 Task: Add a condition where "Hours since created Greater than One hundred" in unsolved tickets in your groups.
Action: Mouse moved to (125, 381)
Screenshot: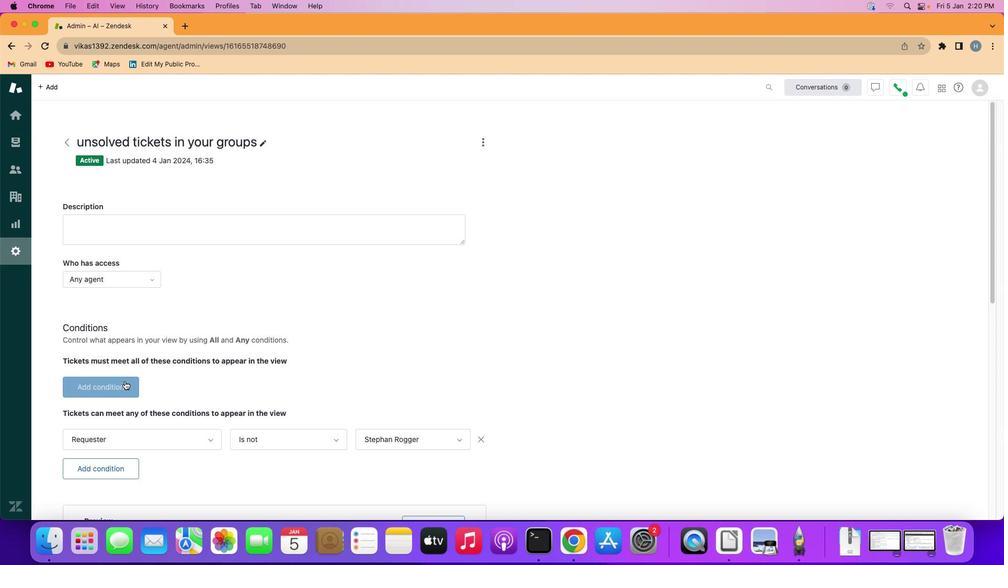
Action: Mouse pressed left at (125, 381)
Screenshot: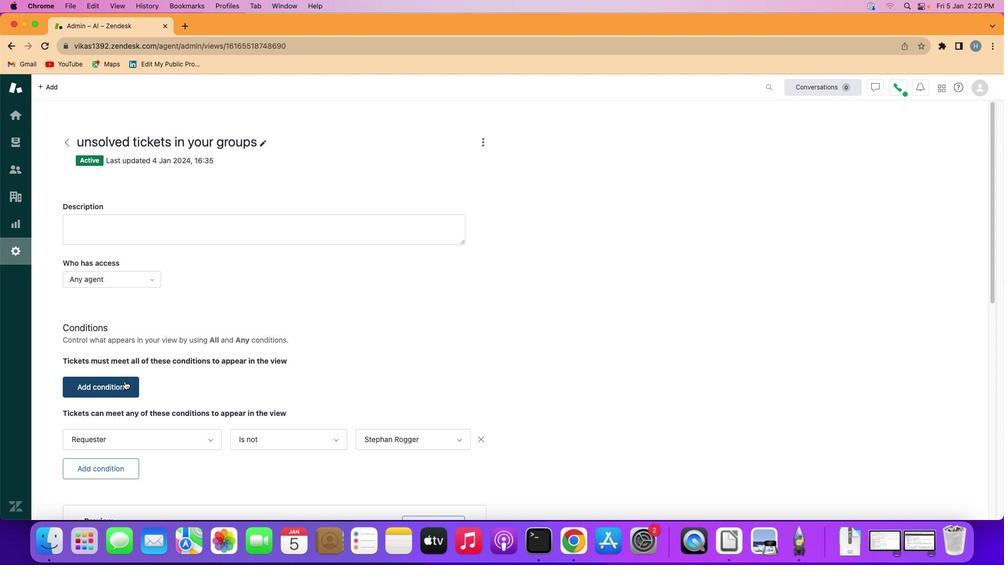 
Action: Mouse moved to (148, 385)
Screenshot: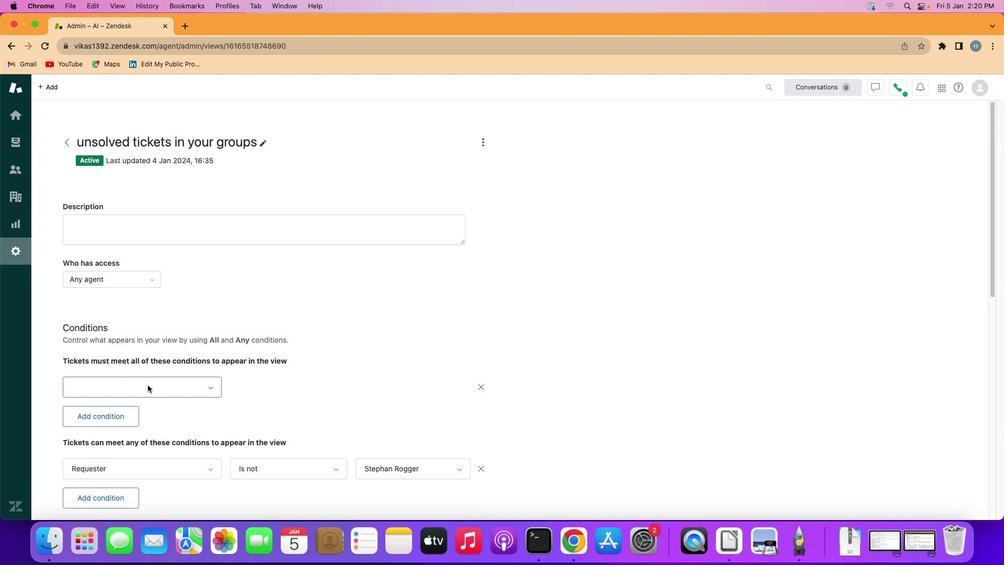 
Action: Mouse pressed left at (148, 385)
Screenshot: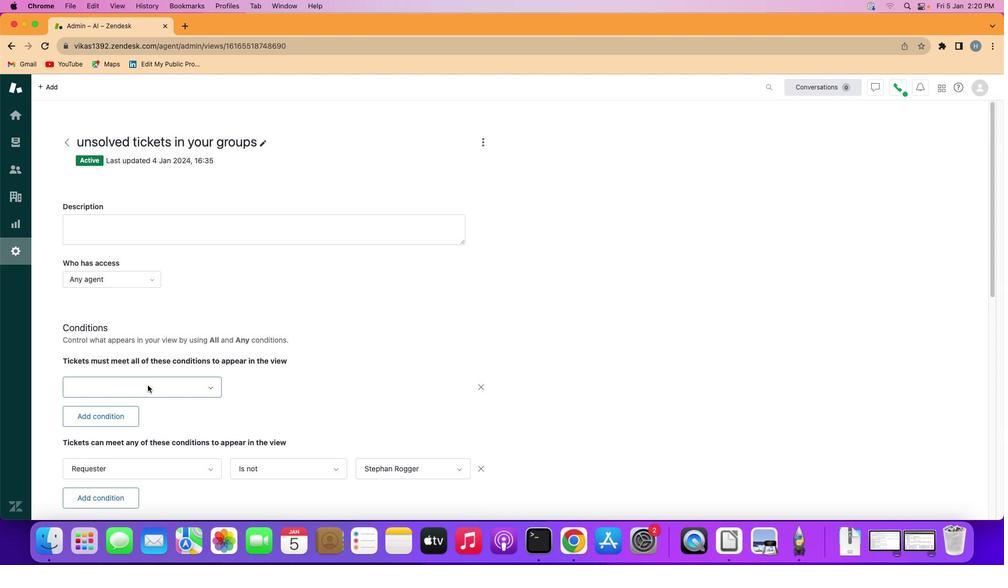 
Action: Mouse moved to (150, 306)
Screenshot: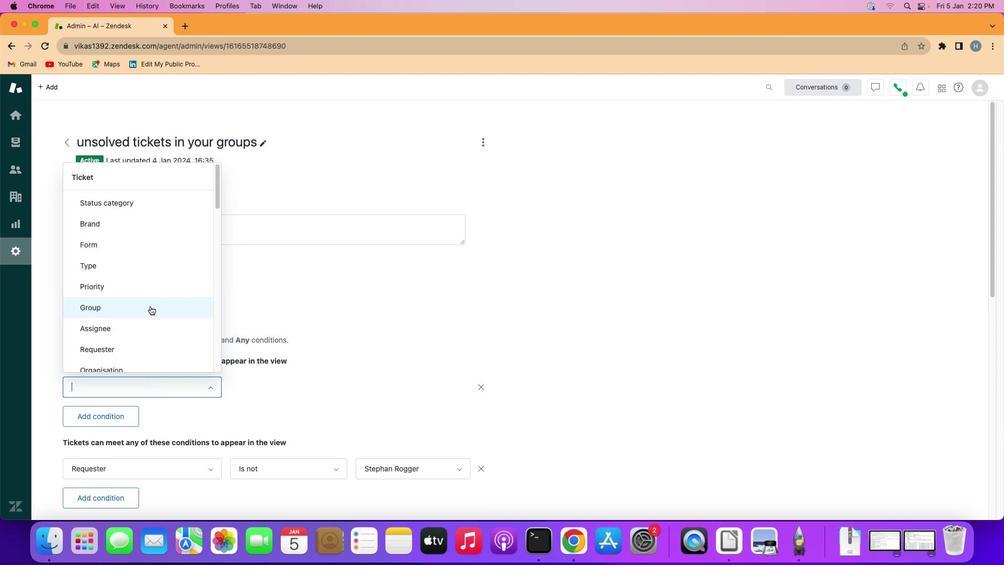 
Action: Mouse scrolled (150, 306) with delta (0, 0)
Screenshot: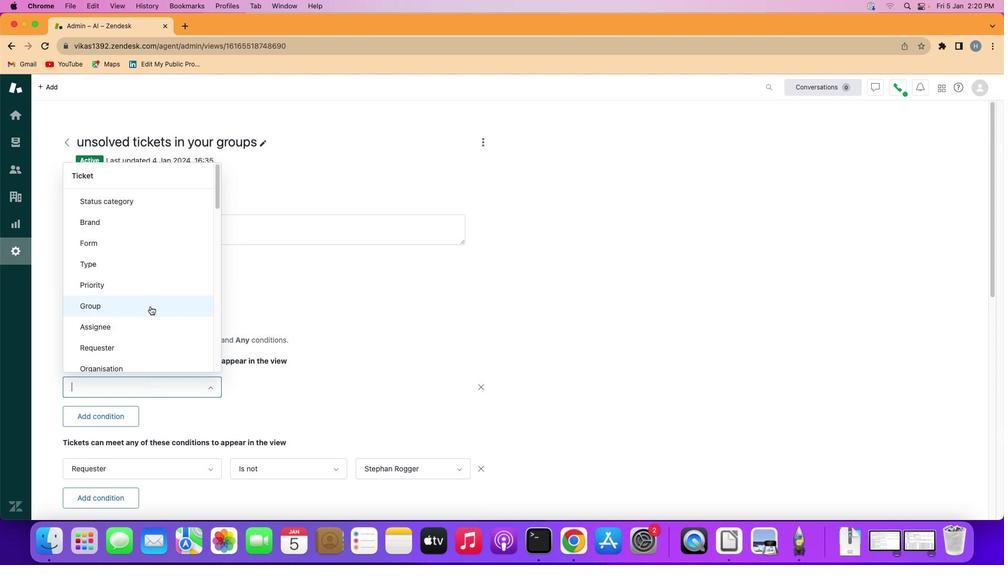 
Action: Mouse scrolled (150, 306) with delta (0, 0)
Screenshot: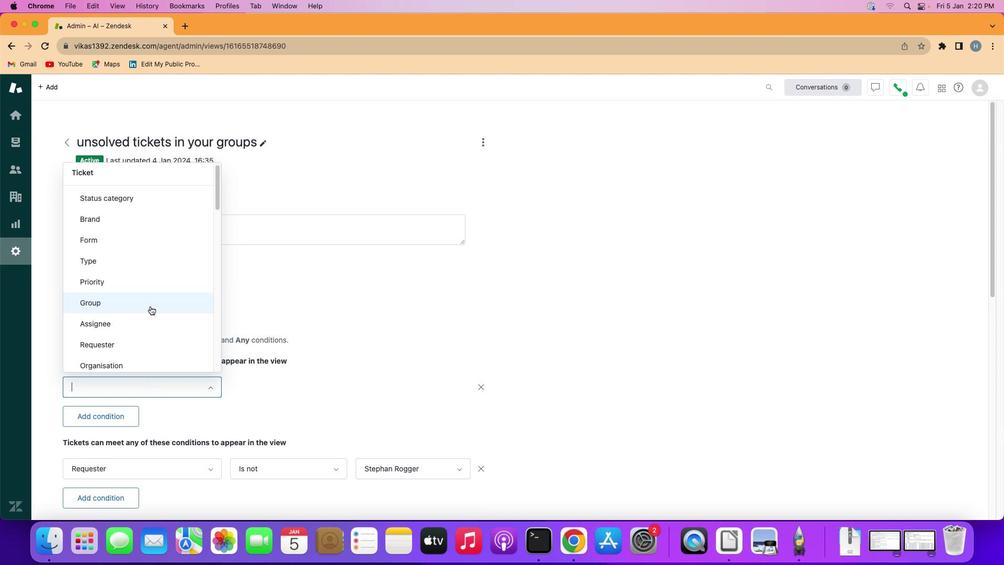 
Action: Mouse scrolled (150, 306) with delta (0, 0)
Screenshot: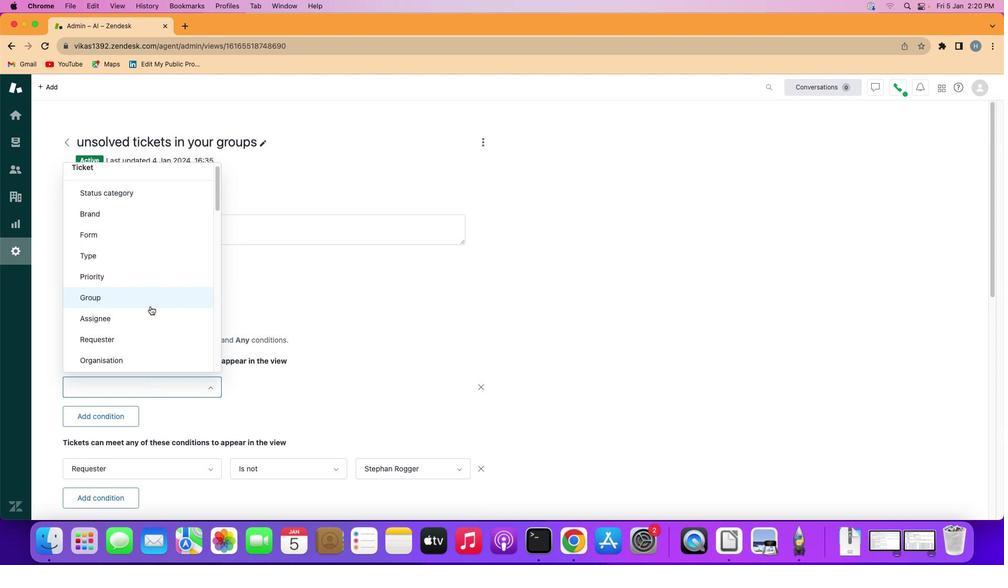 
Action: Mouse scrolled (150, 306) with delta (0, 0)
Screenshot: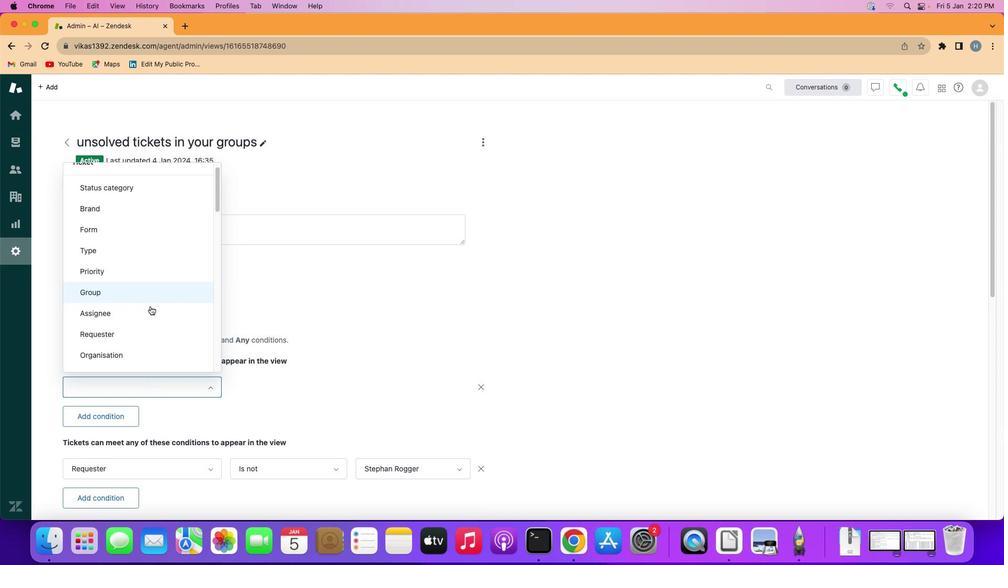 
Action: Mouse scrolled (150, 306) with delta (0, 0)
Screenshot: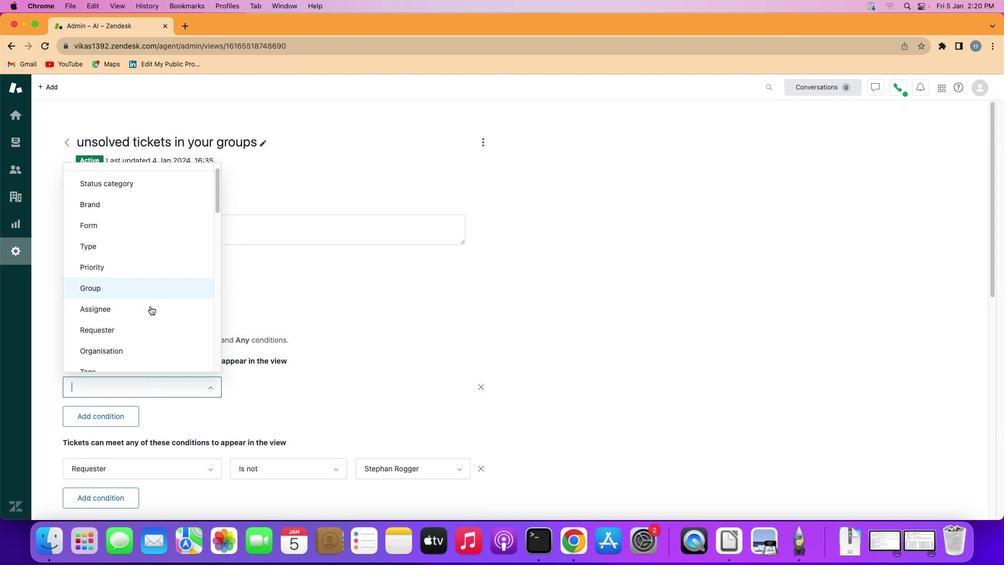 
Action: Mouse scrolled (150, 306) with delta (0, 0)
Screenshot: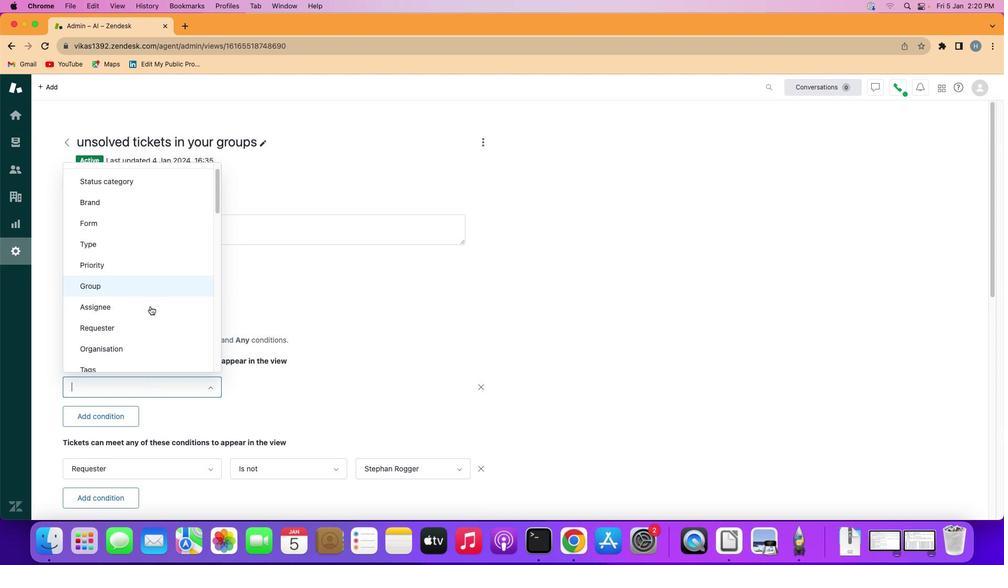 
Action: Mouse scrolled (150, 306) with delta (0, 0)
Screenshot: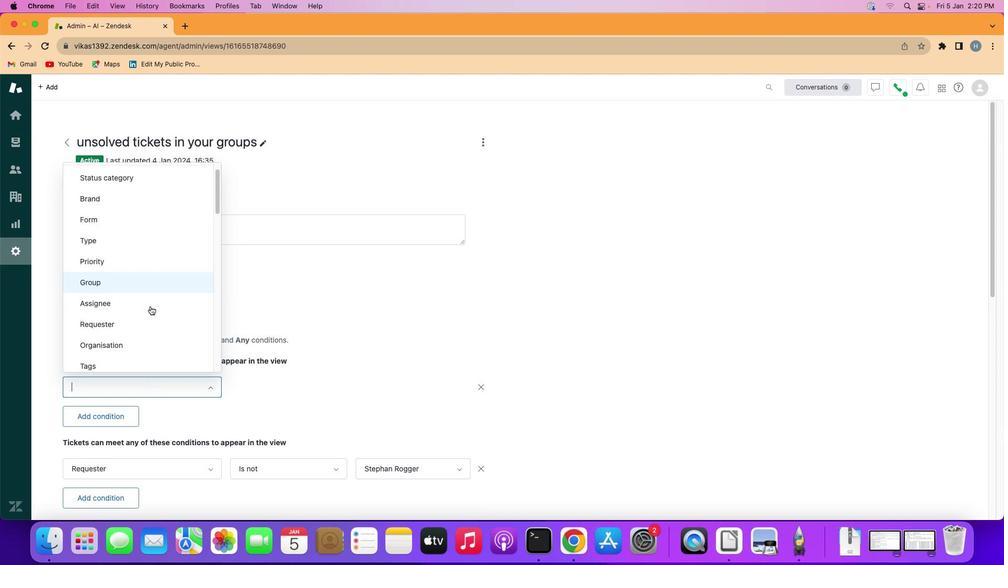 
Action: Mouse scrolled (150, 306) with delta (0, 0)
Screenshot: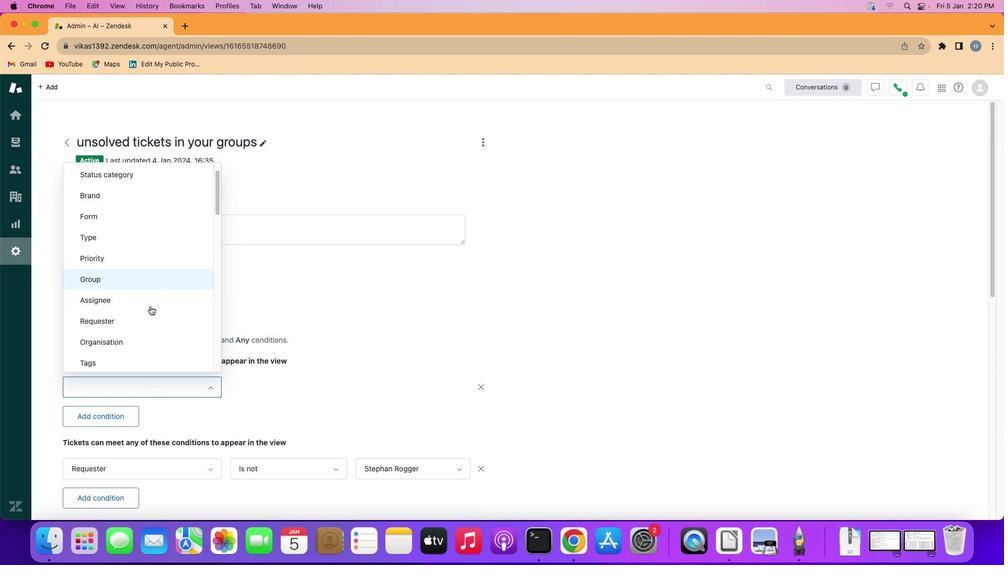 
Action: Mouse scrolled (150, 306) with delta (0, 0)
Screenshot: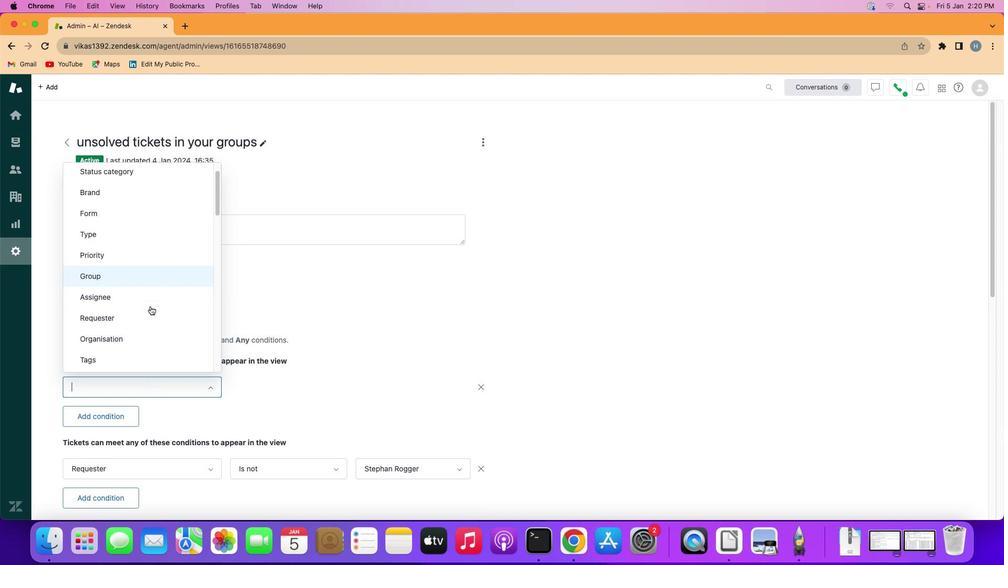 
Action: Mouse scrolled (150, 306) with delta (0, 0)
Screenshot: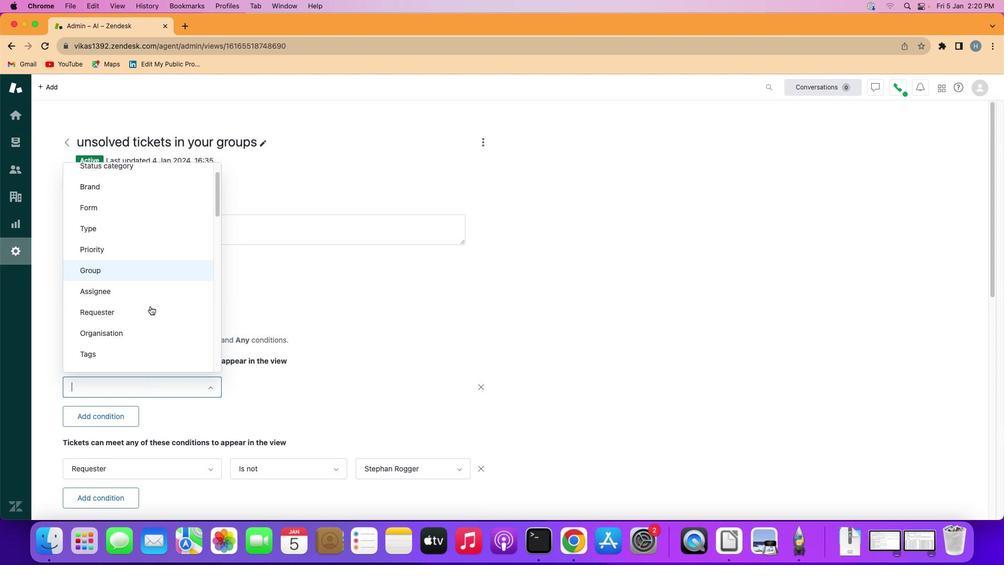 
Action: Mouse scrolled (150, 306) with delta (0, 0)
Screenshot: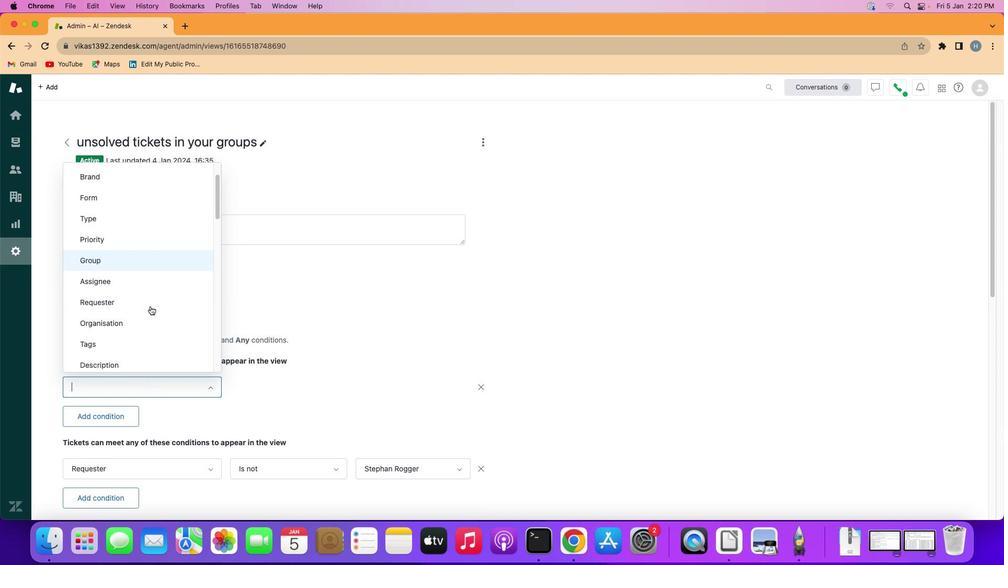 
Action: Mouse scrolled (150, 306) with delta (0, 0)
Screenshot: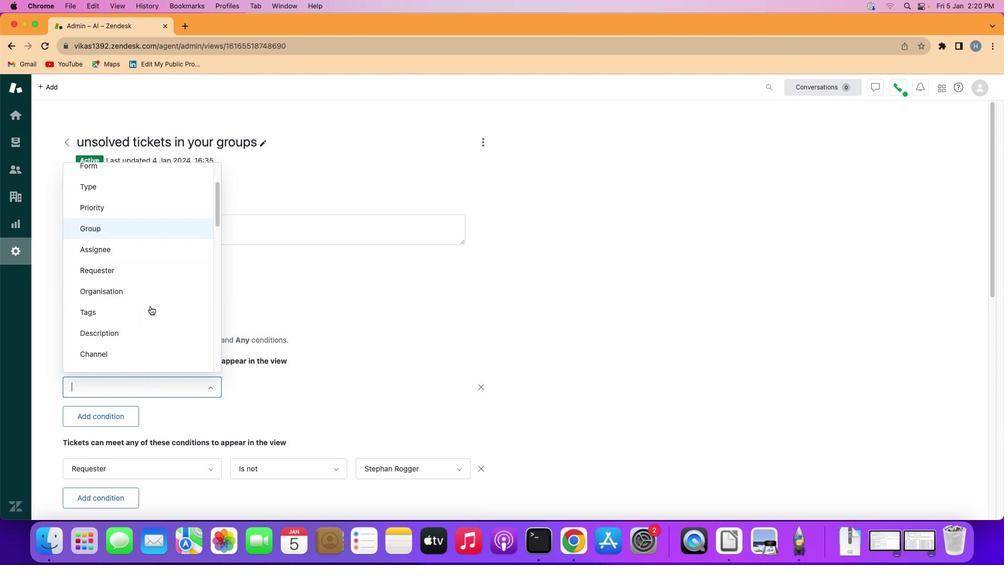 
Action: Mouse scrolled (150, 306) with delta (0, 0)
Screenshot: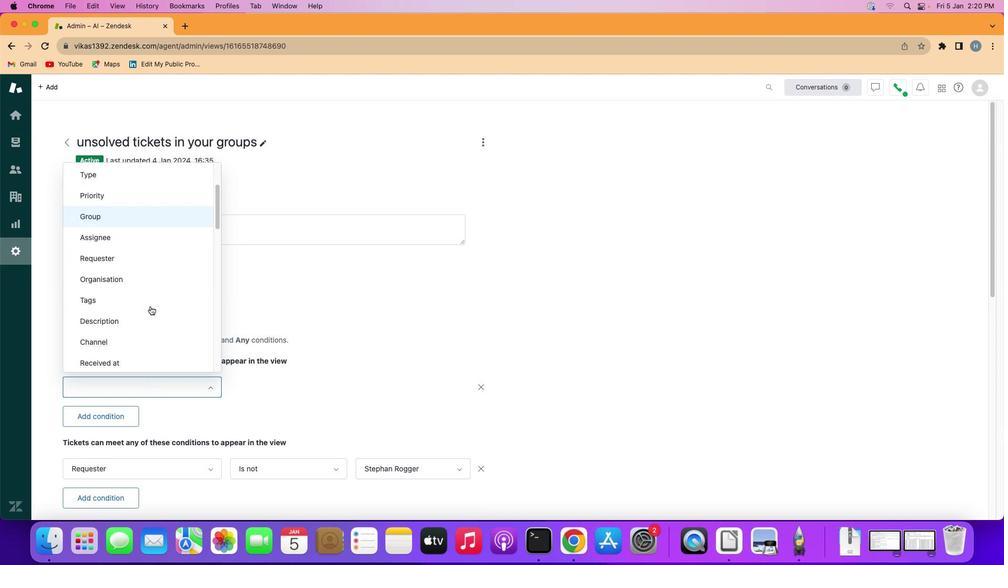 
Action: Mouse scrolled (150, 306) with delta (0, 0)
Screenshot: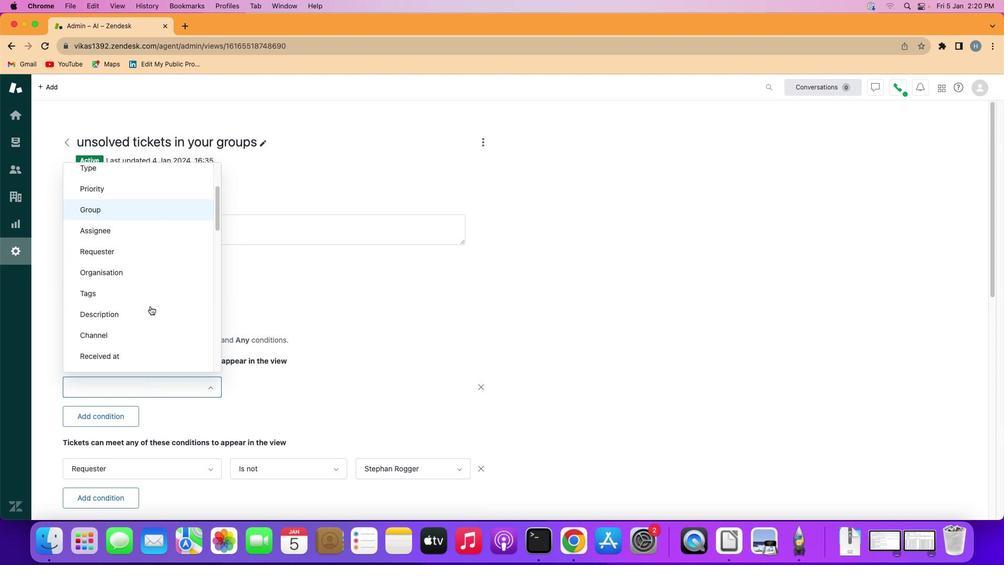 
Action: Mouse scrolled (150, 306) with delta (0, 0)
Screenshot: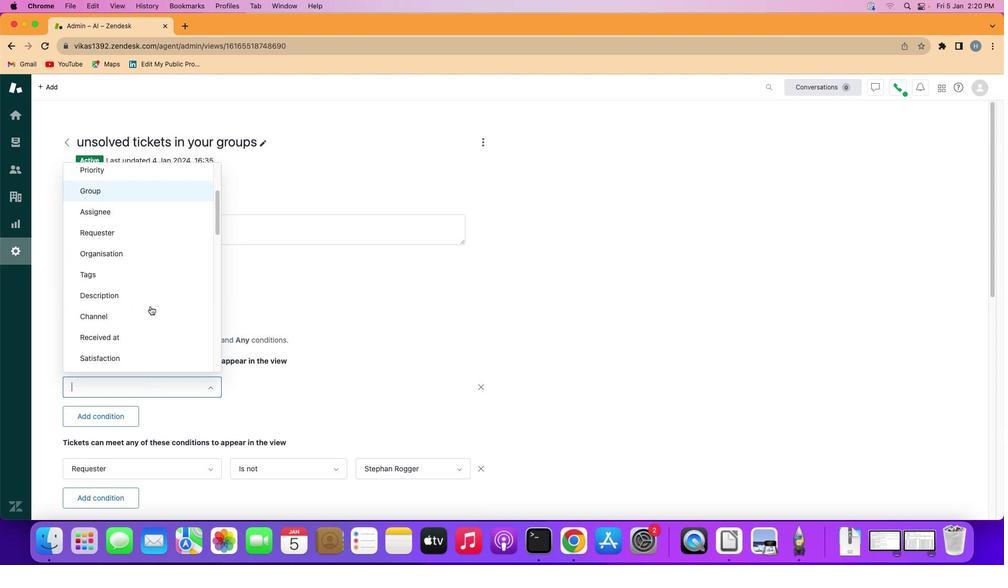 
Action: Mouse scrolled (150, 306) with delta (0, -1)
Screenshot: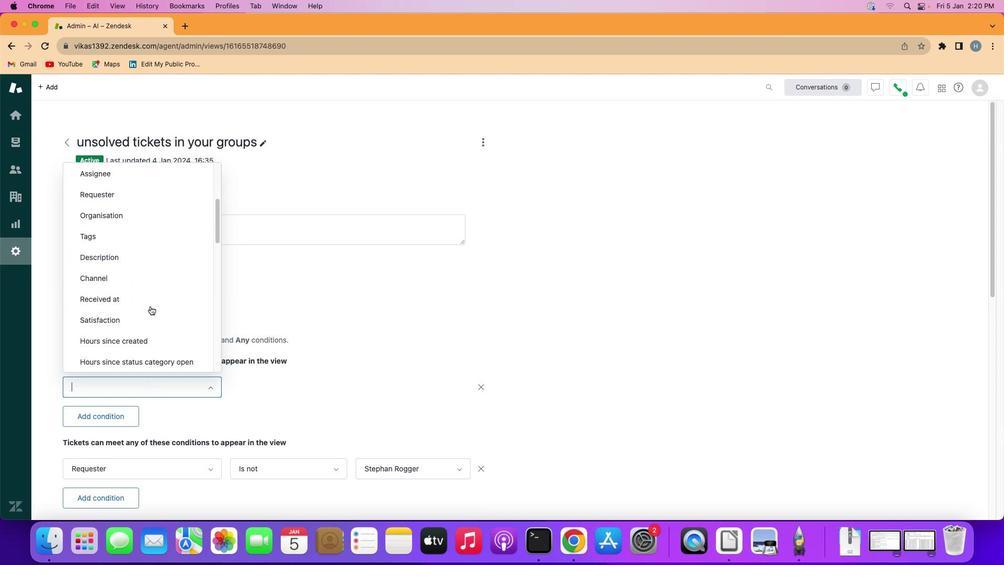 
Action: Mouse moved to (153, 314)
Screenshot: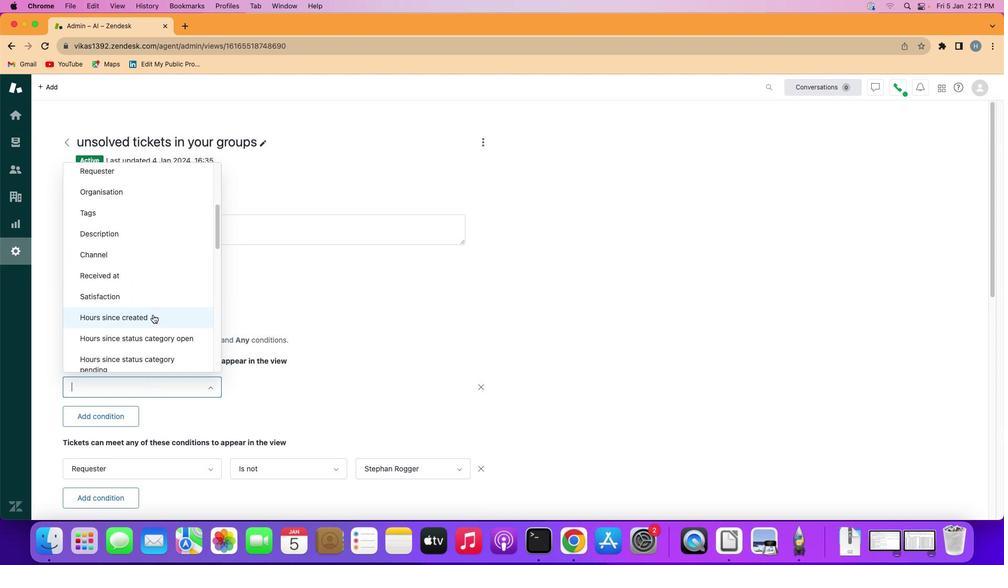 
Action: Mouse pressed left at (153, 314)
Screenshot: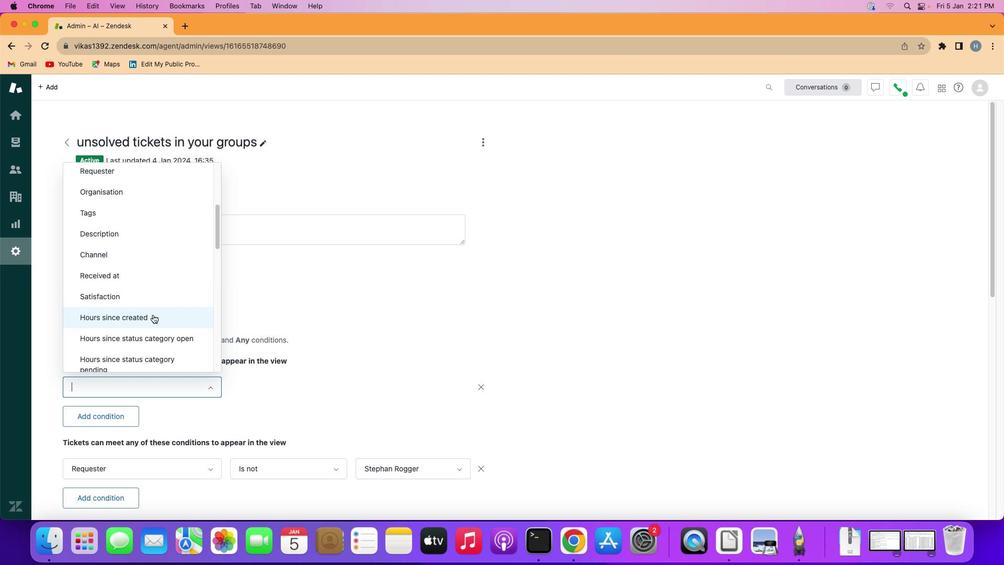 
Action: Mouse moved to (290, 384)
Screenshot: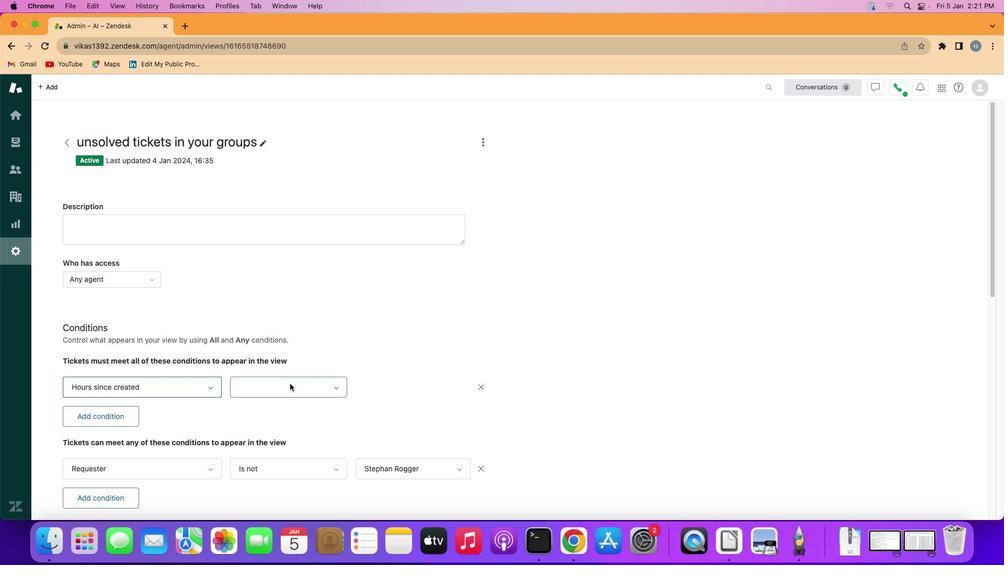 
Action: Mouse pressed left at (290, 384)
Screenshot: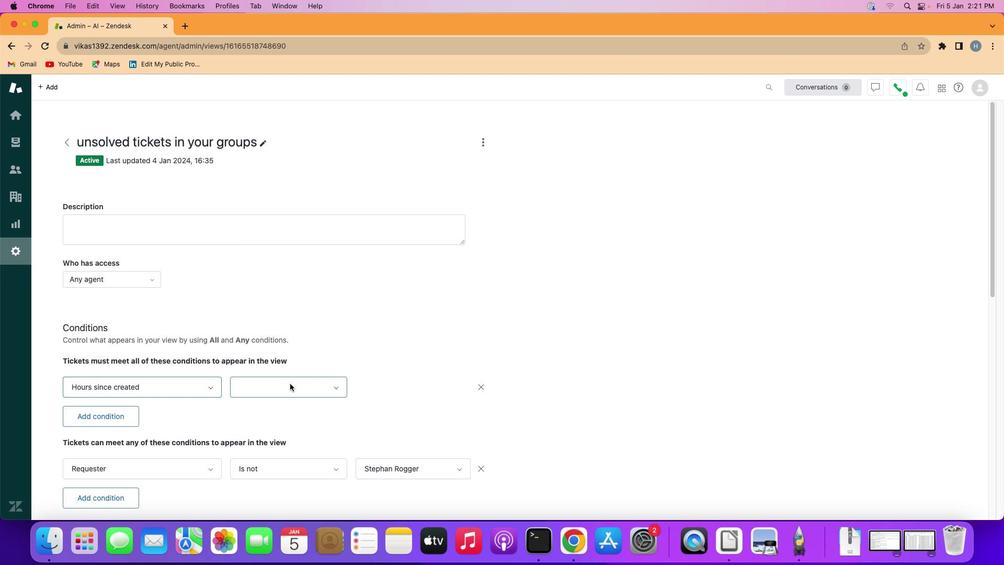 
Action: Mouse moved to (297, 435)
Screenshot: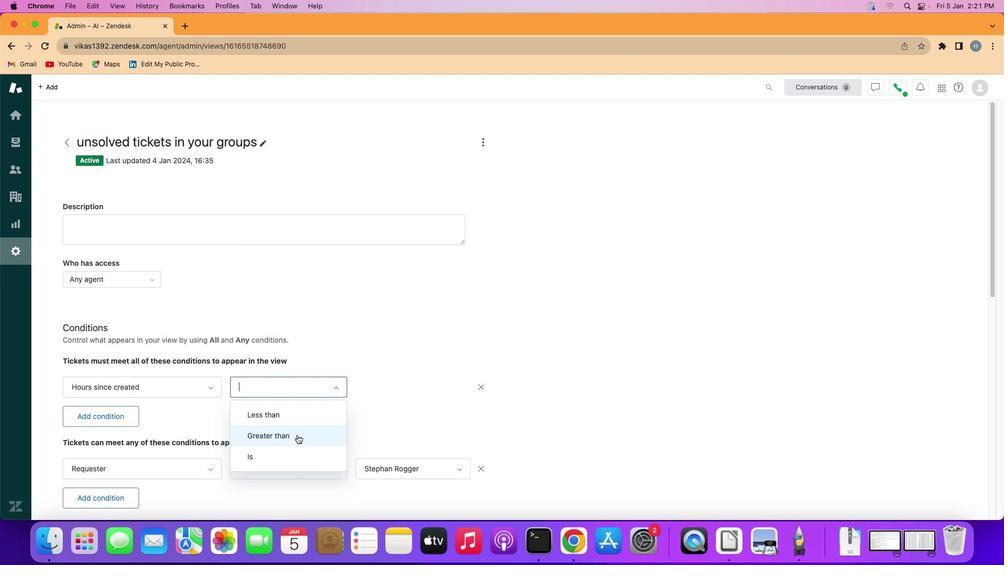 
Action: Mouse pressed left at (297, 435)
Screenshot: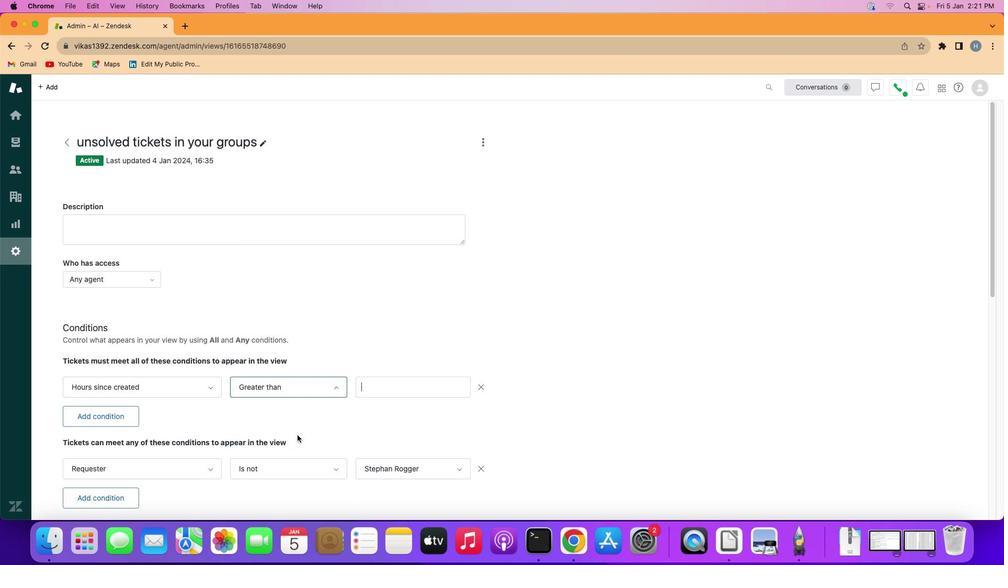 
Action: Mouse moved to (412, 388)
Screenshot: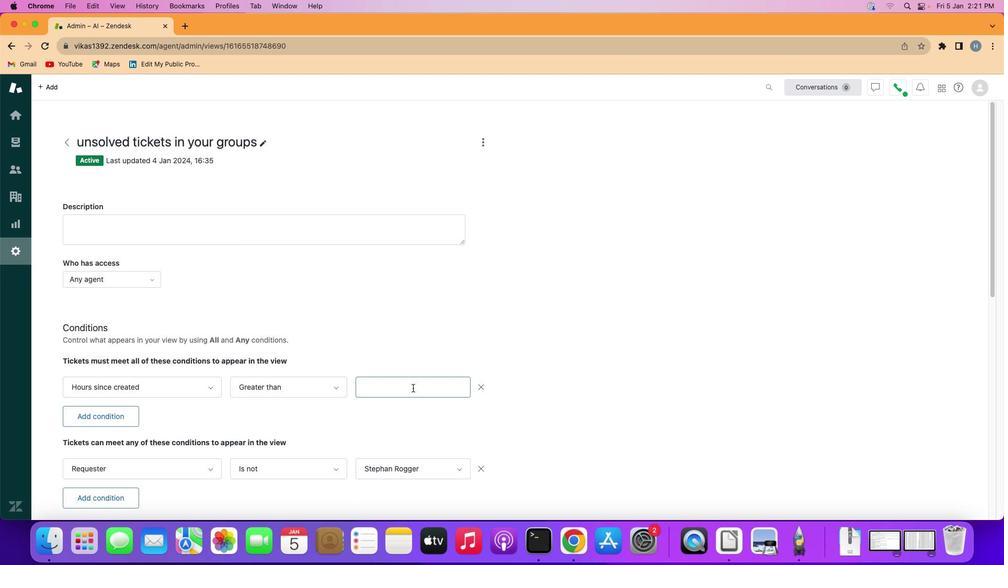 
Action: Mouse pressed left at (412, 388)
Screenshot: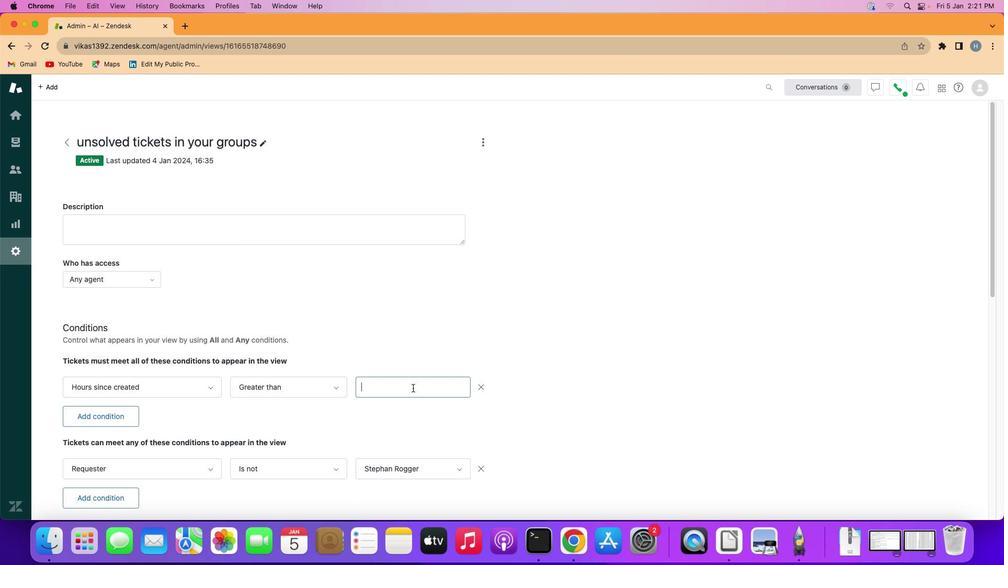 
Action: Mouse moved to (409, 384)
Screenshot: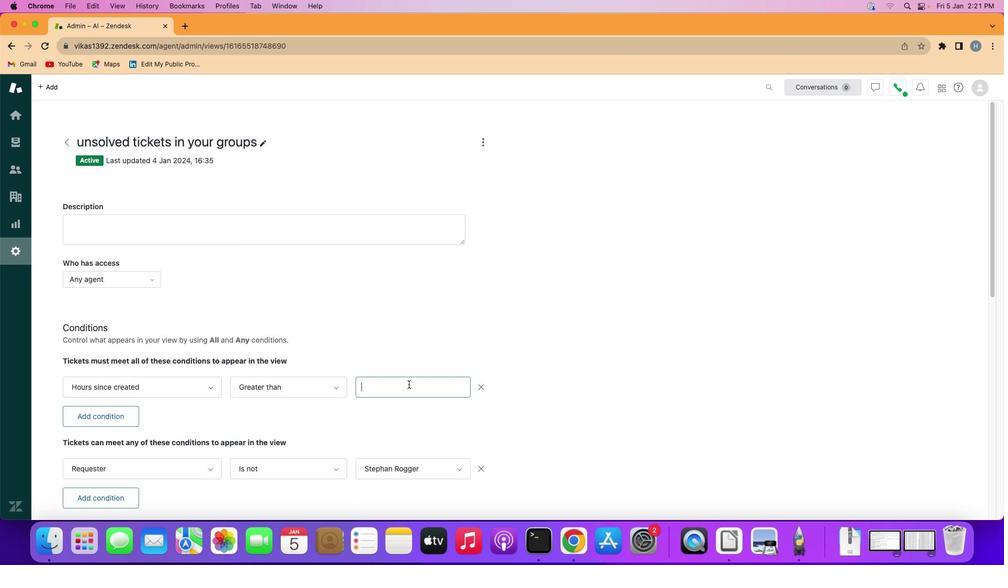 
Action: Key pressed Key.shift'O''n''e'Key.spaceKey.shift'H''u''n''d''r''e''d'
Screenshot: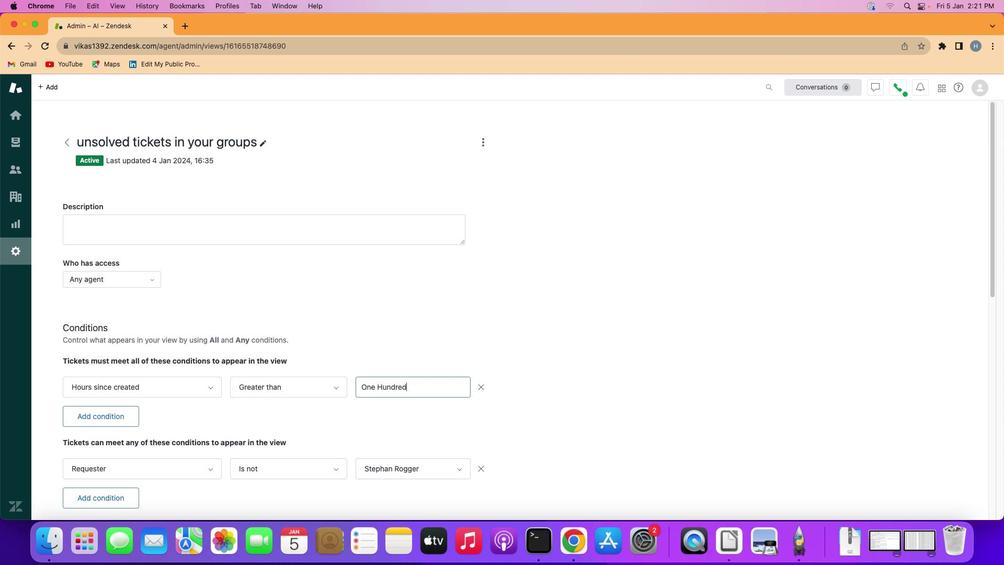 
Action: Mouse moved to (424, 417)
Screenshot: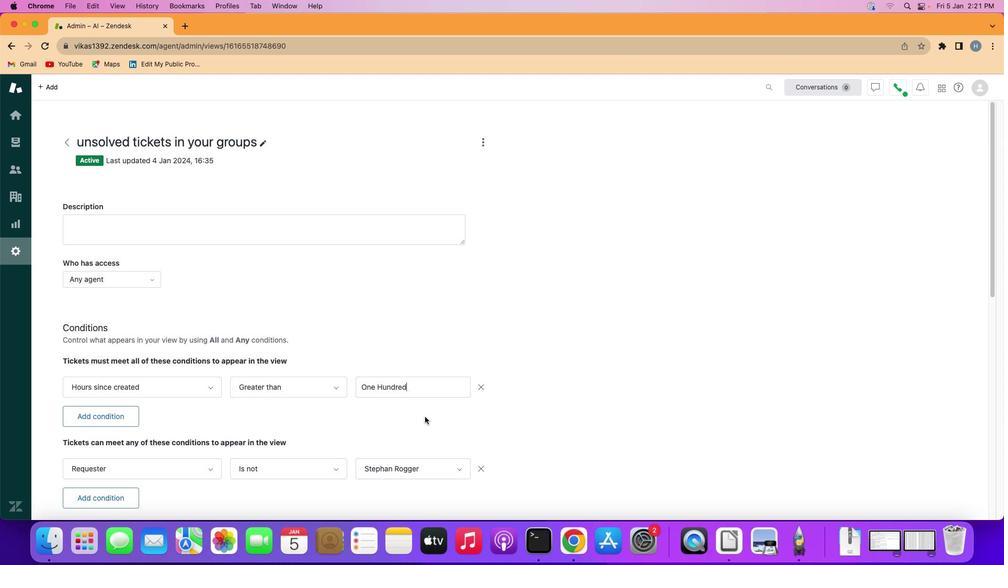 
Action: Mouse pressed left at (424, 417)
Screenshot: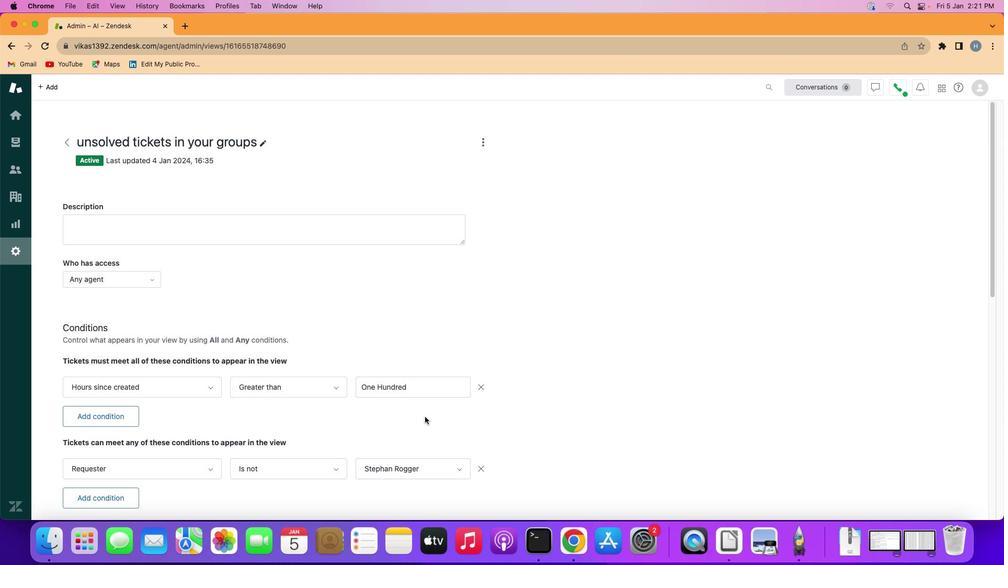 
